 Task: Learn more about client requests.
Action: Mouse moved to (786, 105)
Screenshot: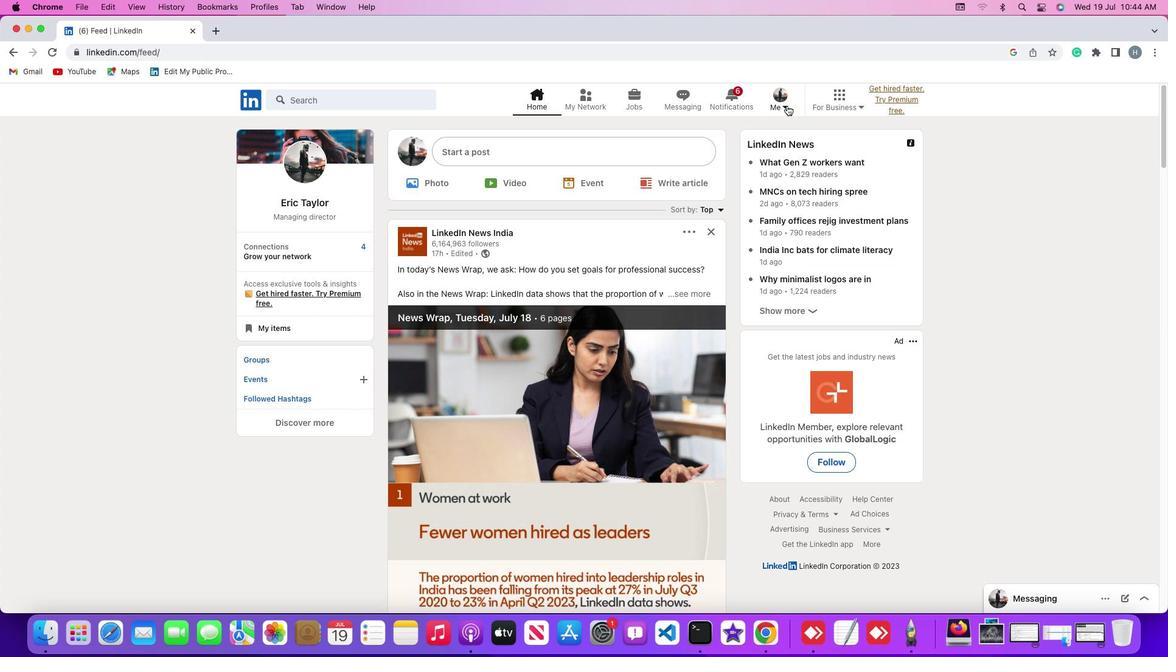 
Action: Mouse pressed left at (786, 105)
Screenshot: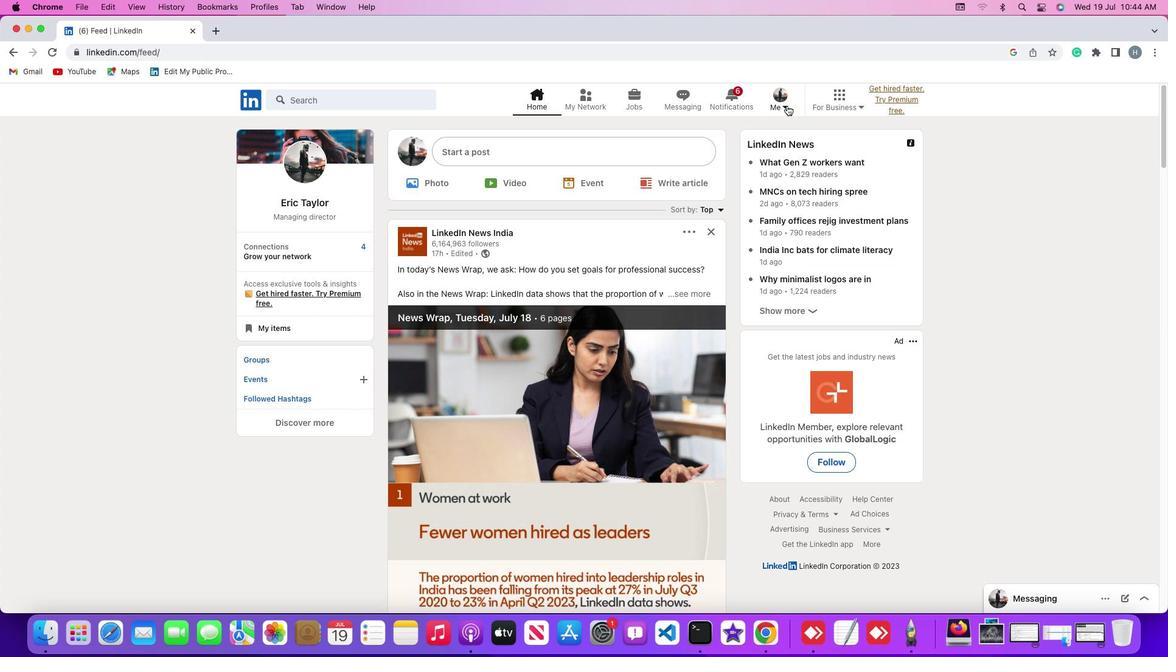 
Action: Mouse moved to (761, 169)
Screenshot: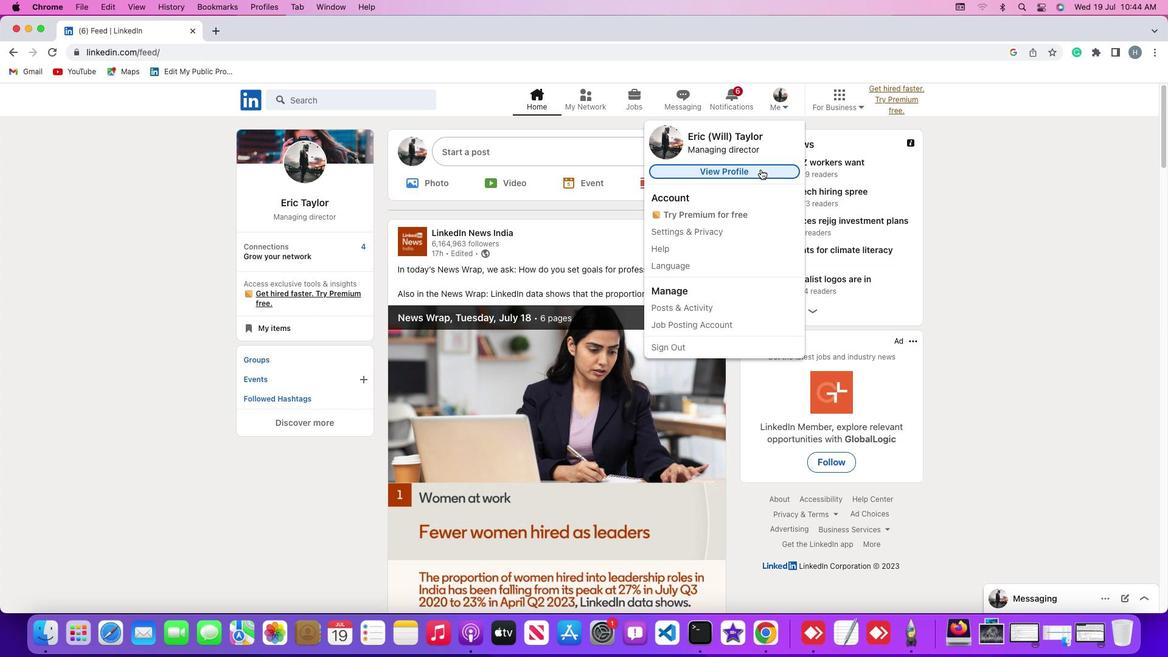 
Action: Mouse pressed left at (761, 169)
Screenshot: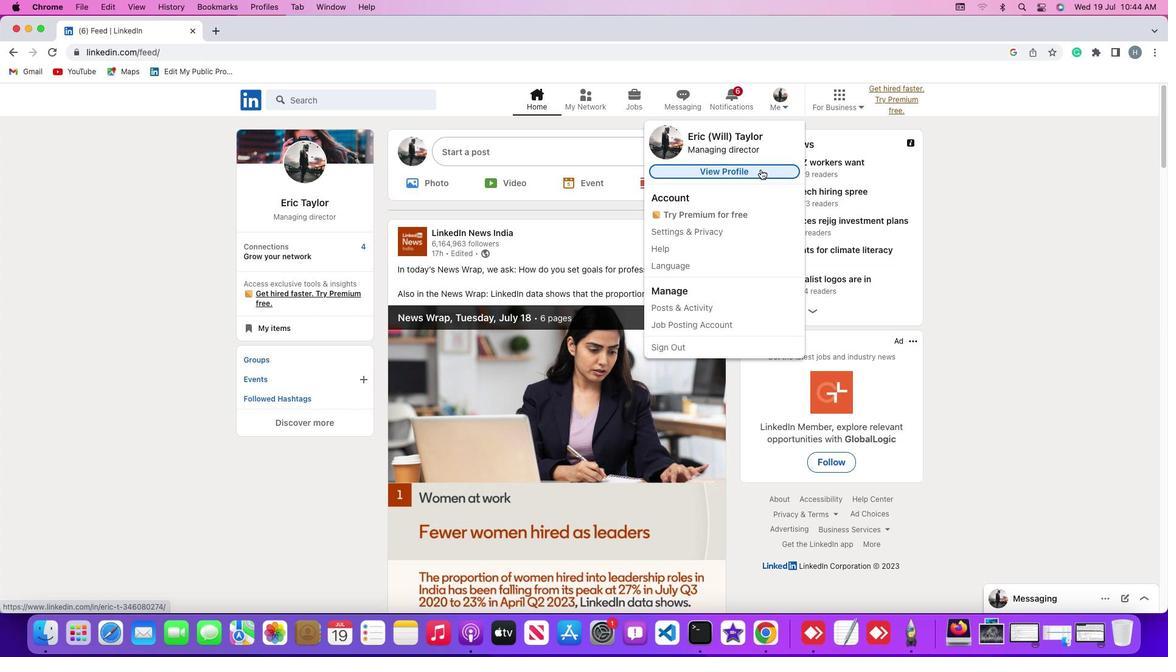 
Action: Mouse moved to (287, 368)
Screenshot: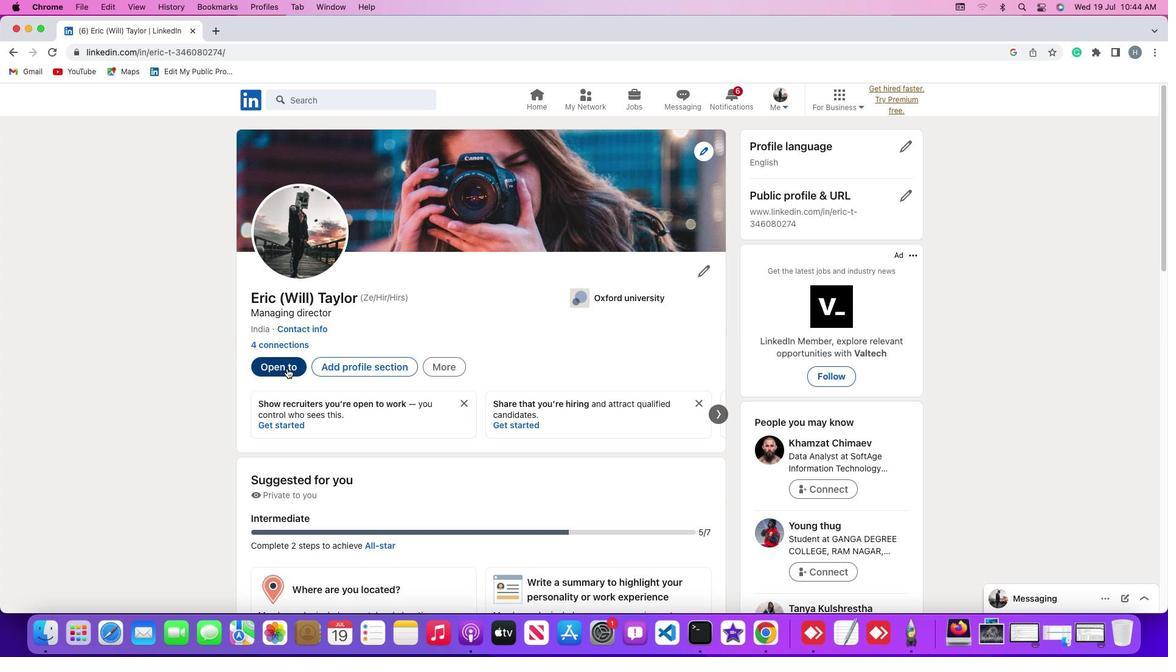 
Action: Mouse pressed left at (287, 368)
Screenshot: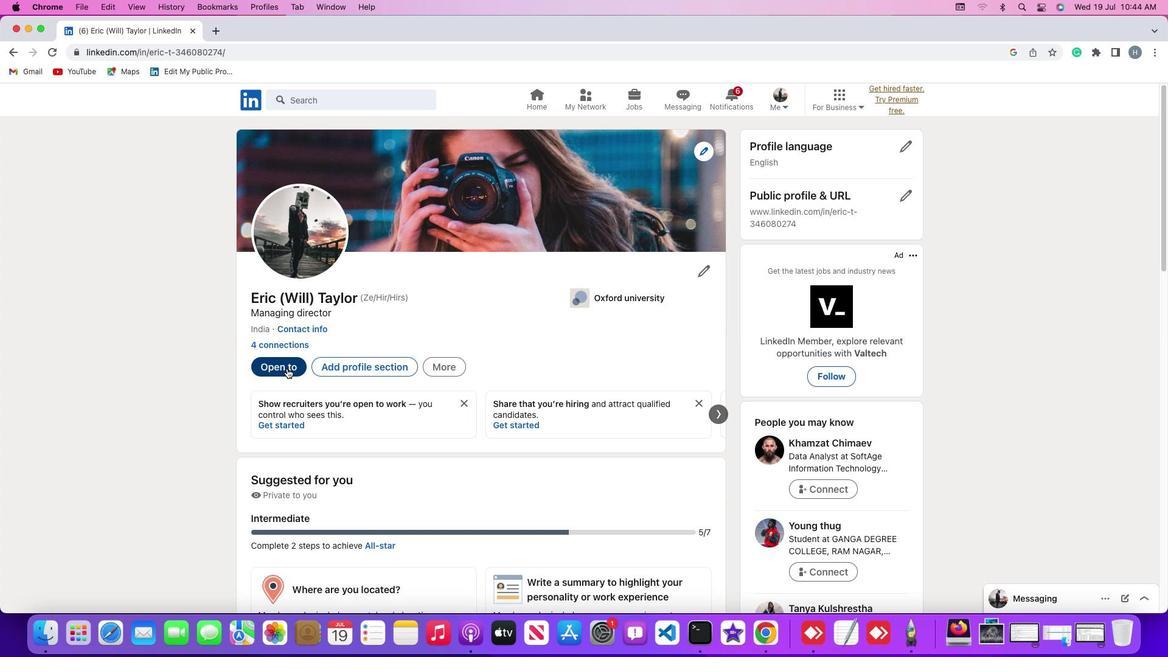 
Action: Mouse moved to (296, 490)
Screenshot: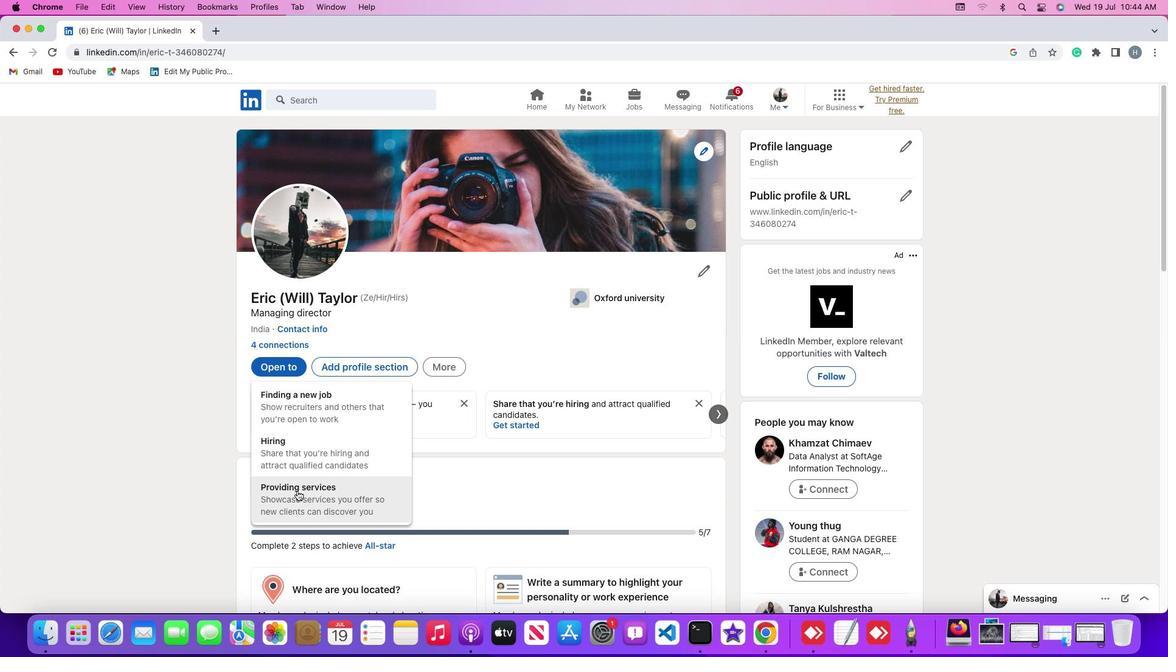 
Action: Mouse pressed left at (296, 490)
Screenshot: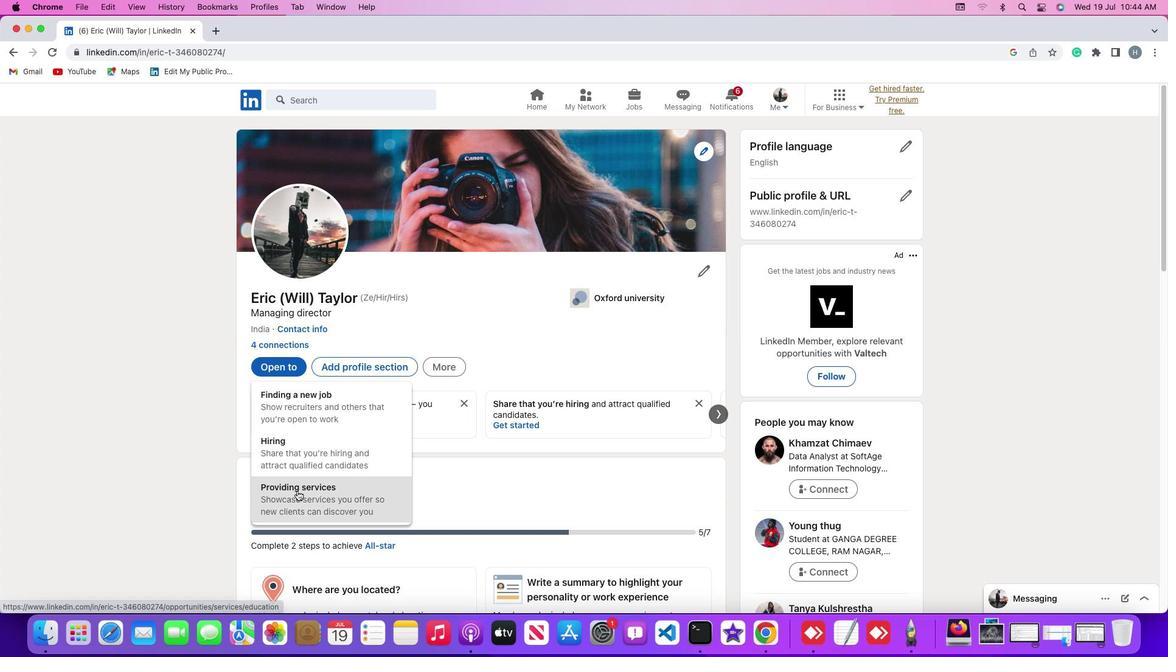 
Action: Mouse moved to (784, 287)
Screenshot: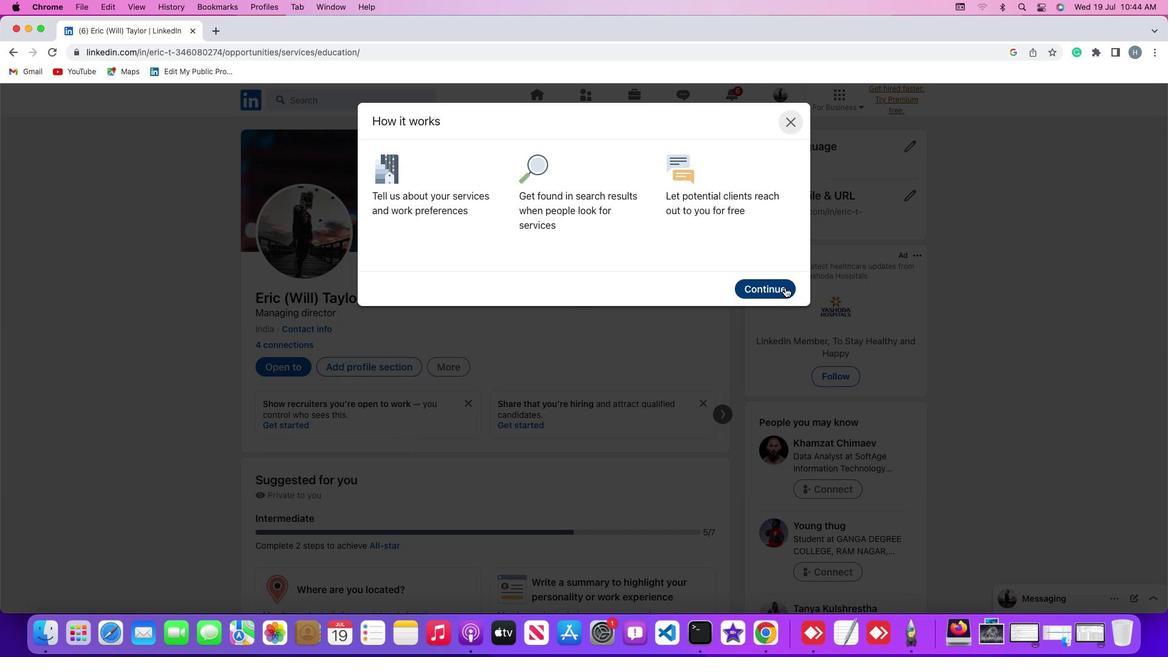 
Action: Mouse pressed left at (784, 287)
Screenshot: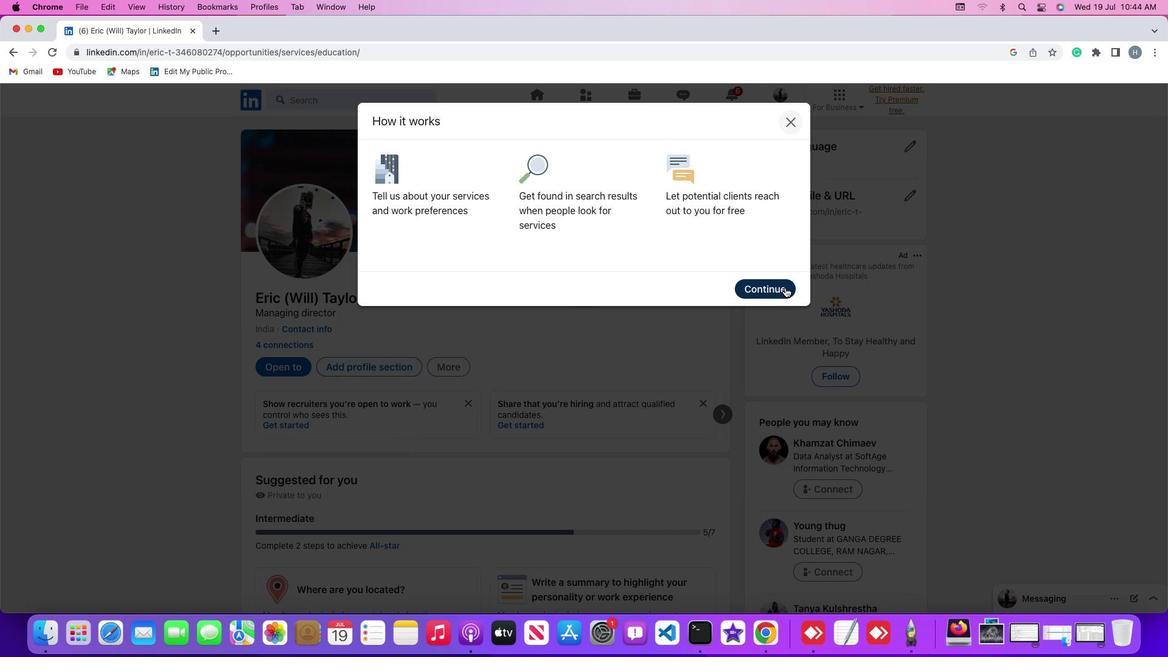 
Action: Mouse moved to (671, 391)
Screenshot: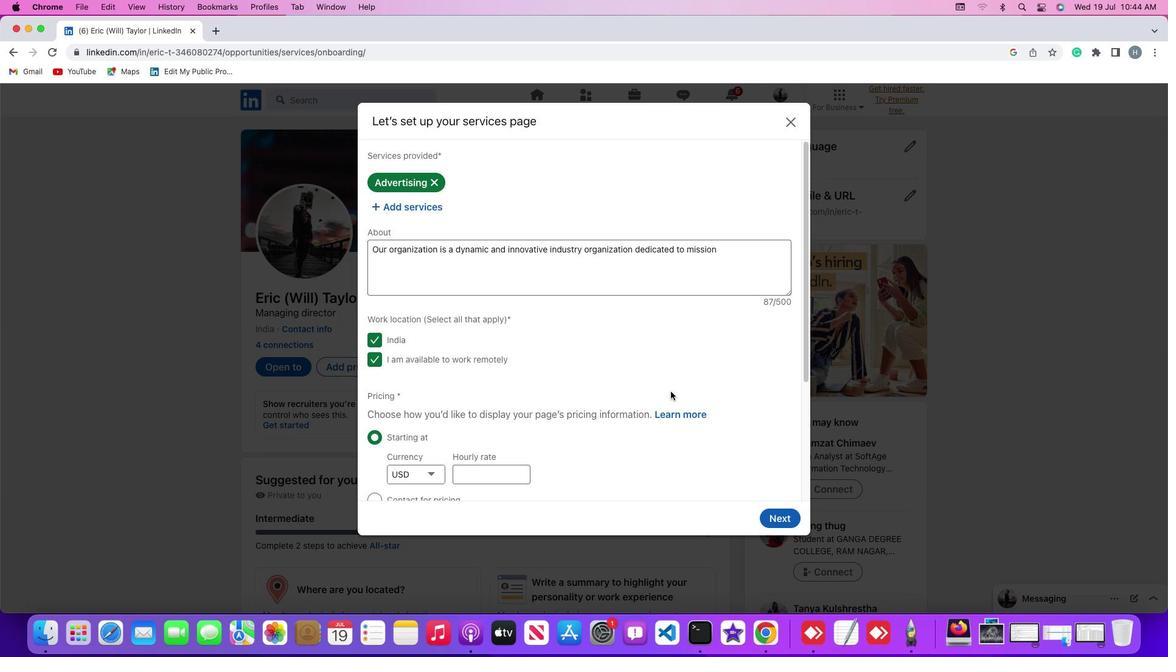 
Action: Mouse scrolled (671, 391) with delta (0, 0)
Screenshot: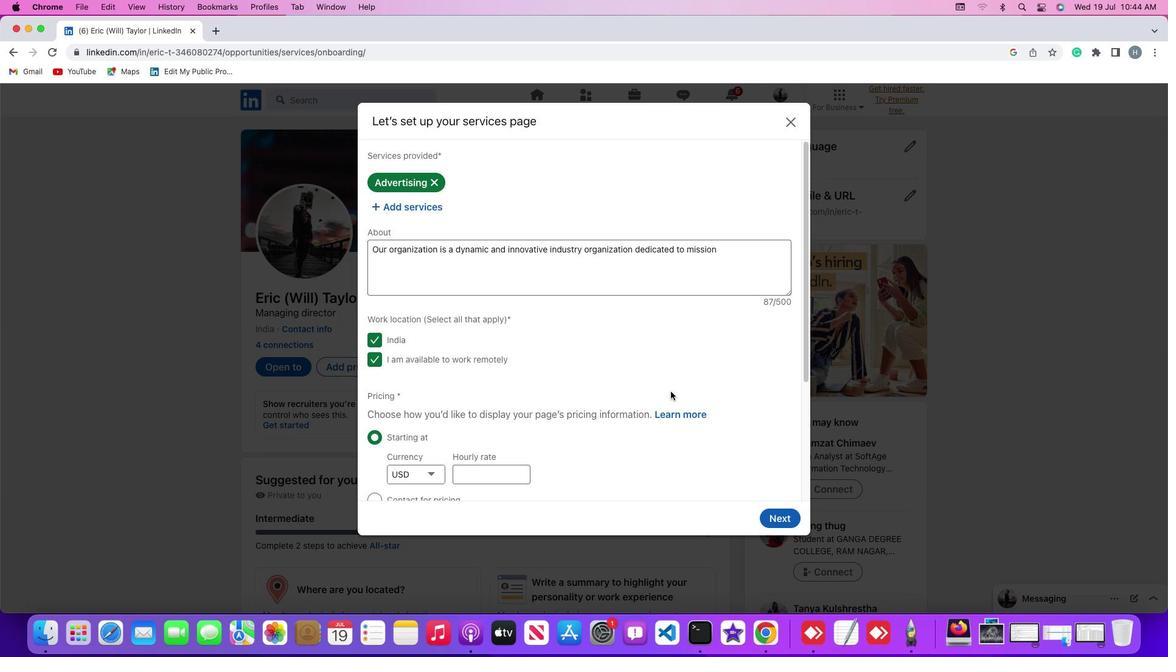
Action: Mouse scrolled (671, 391) with delta (0, 0)
Screenshot: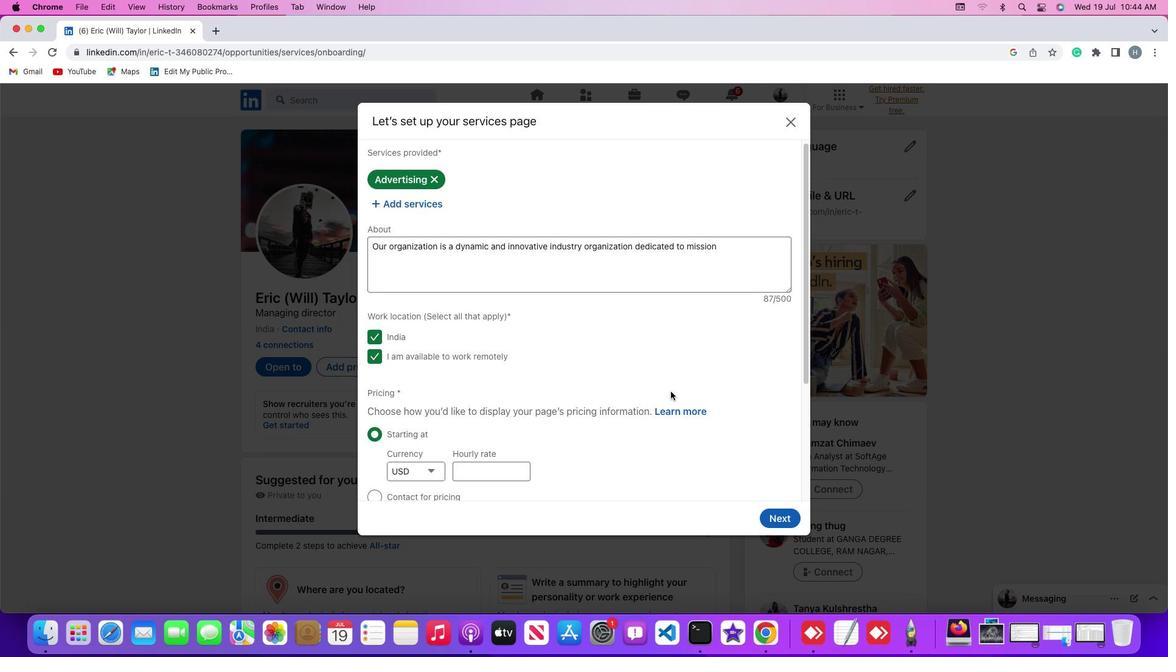 
Action: Mouse scrolled (671, 391) with delta (0, -1)
Screenshot: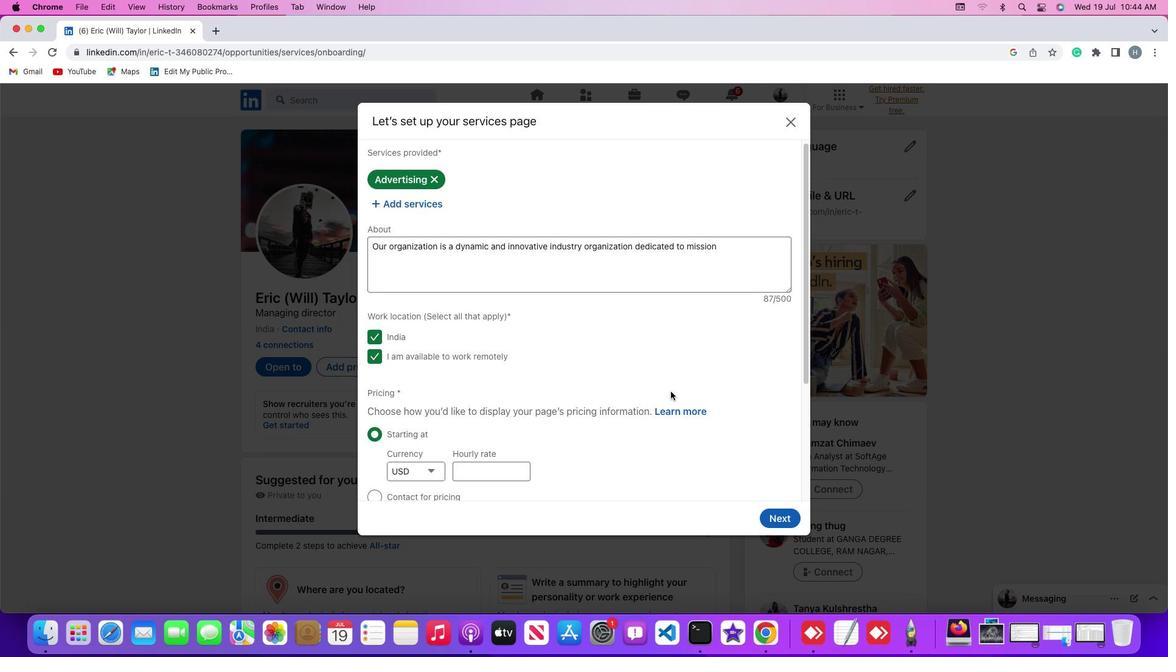 
Action: Mouse scrolled (671, 391) with delta (0, -3)
Screenshot: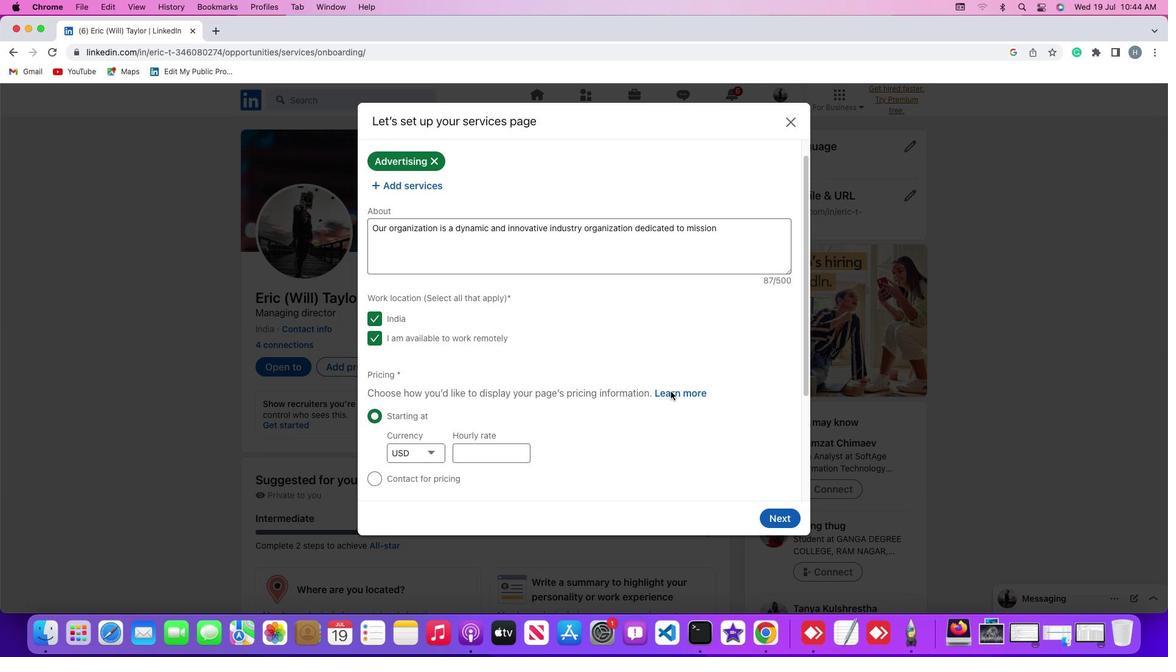 
Action: Mouse scrolled (671, 391) with delta (0, -3)
Screenshot: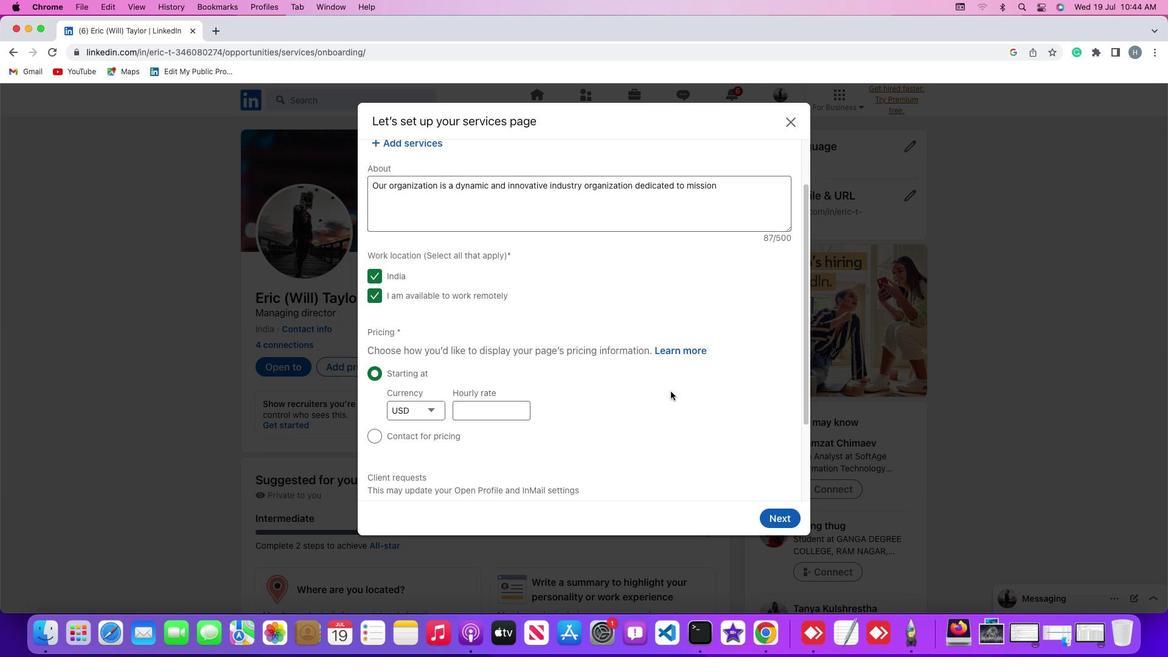 
Action: Mouse scrolled (671, 391) with delta (0, 0)
Screenshot: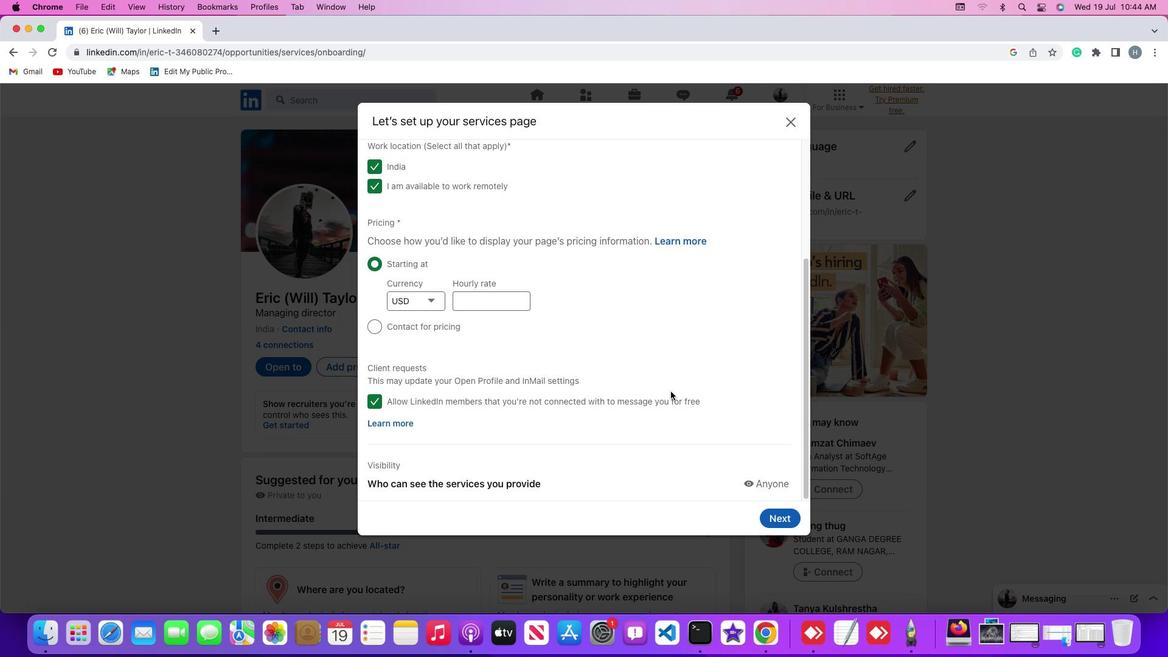 
Action: Mouse scrolled (671, 391) with delta (0, 0)
Screenshot: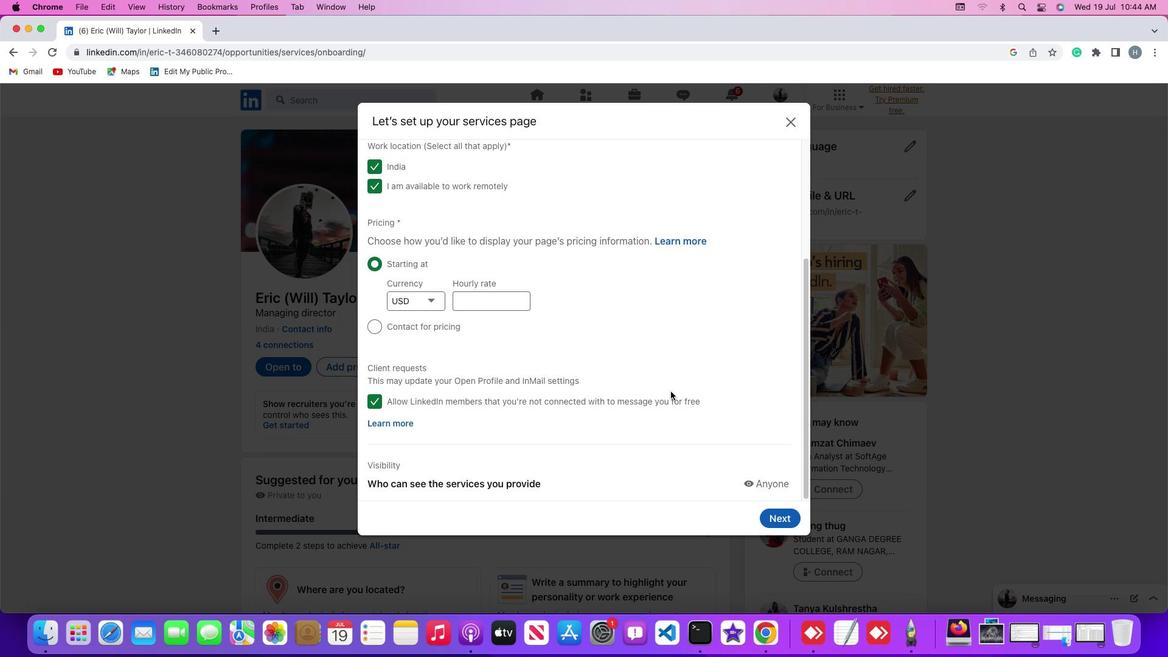 
Action: Mouse scrolled (671, 391) with delta (0, -1)
Screenshot: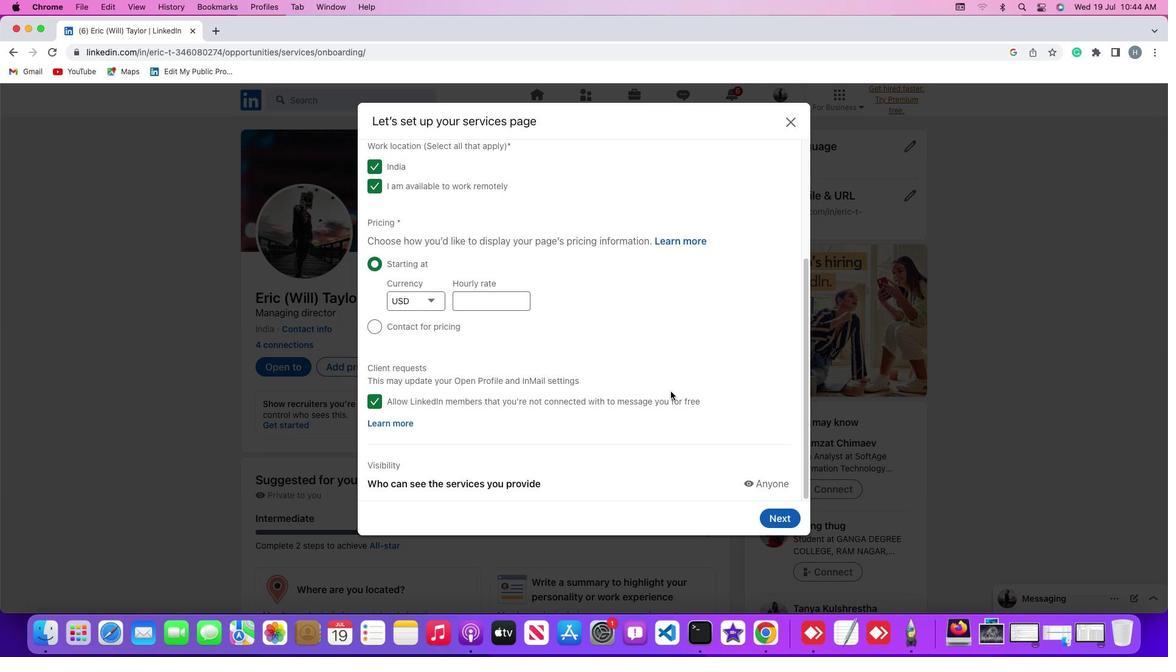 
Action: Mouse scrolled (671, 391) with delta (0, -3)
Screenshot: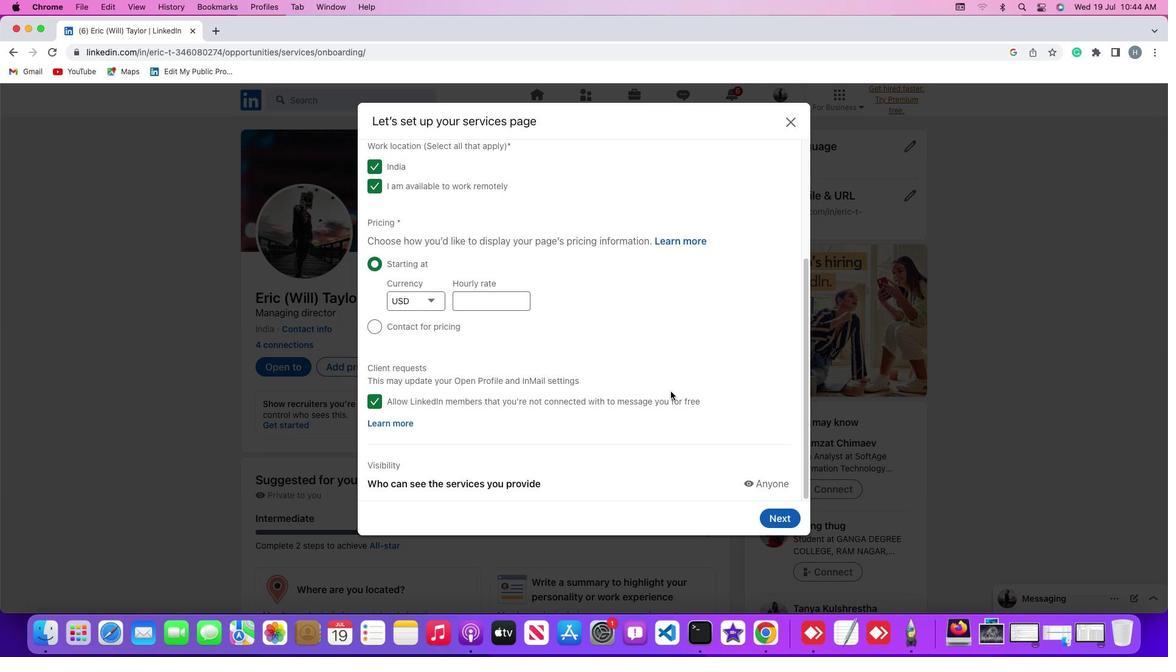 
Action: Mouse moved to (398, 422)
Screenshot: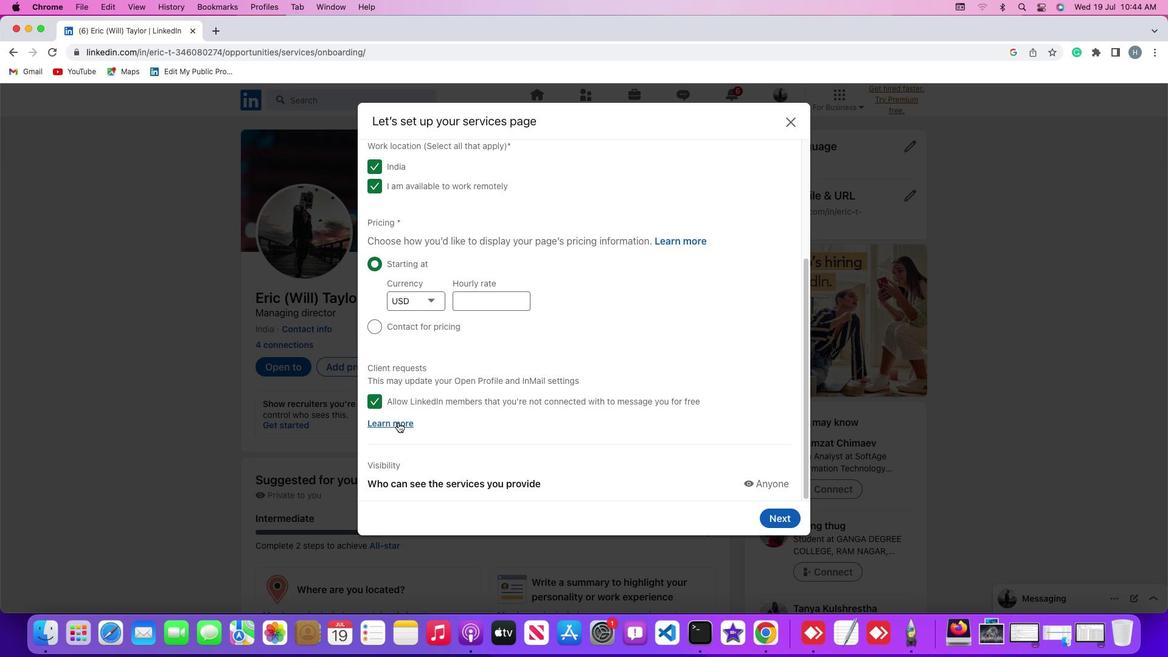 
Action: Mouse pressed left at (398, 422)
Screenshot: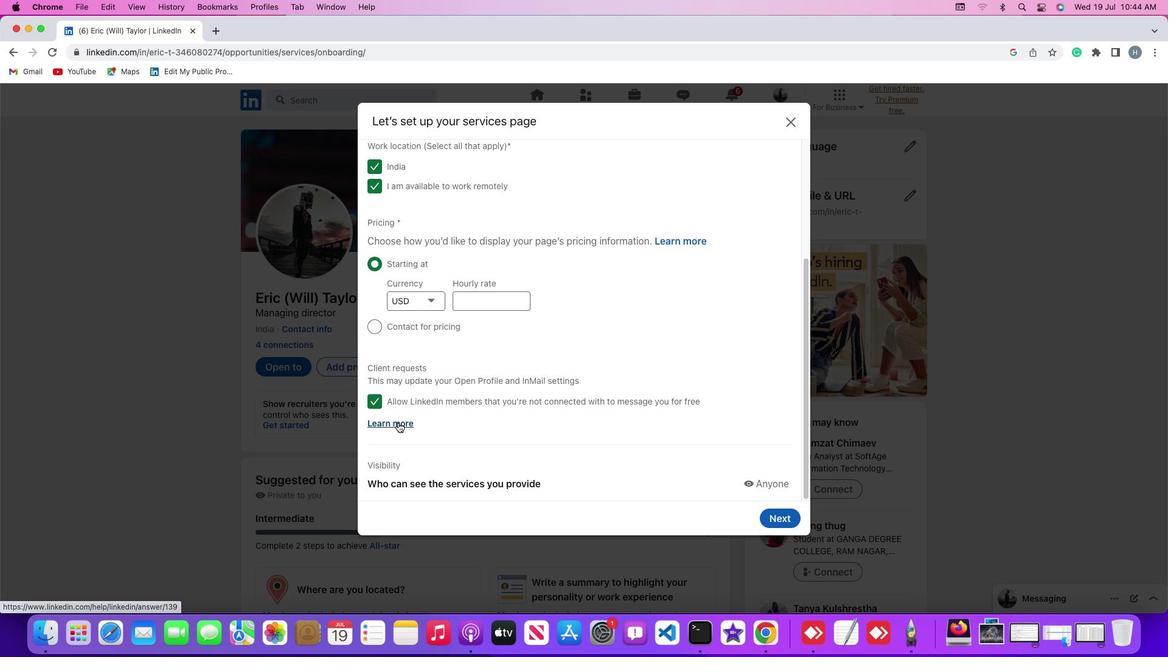 
Action: Mouse moved to (542, 371)
Screenshot: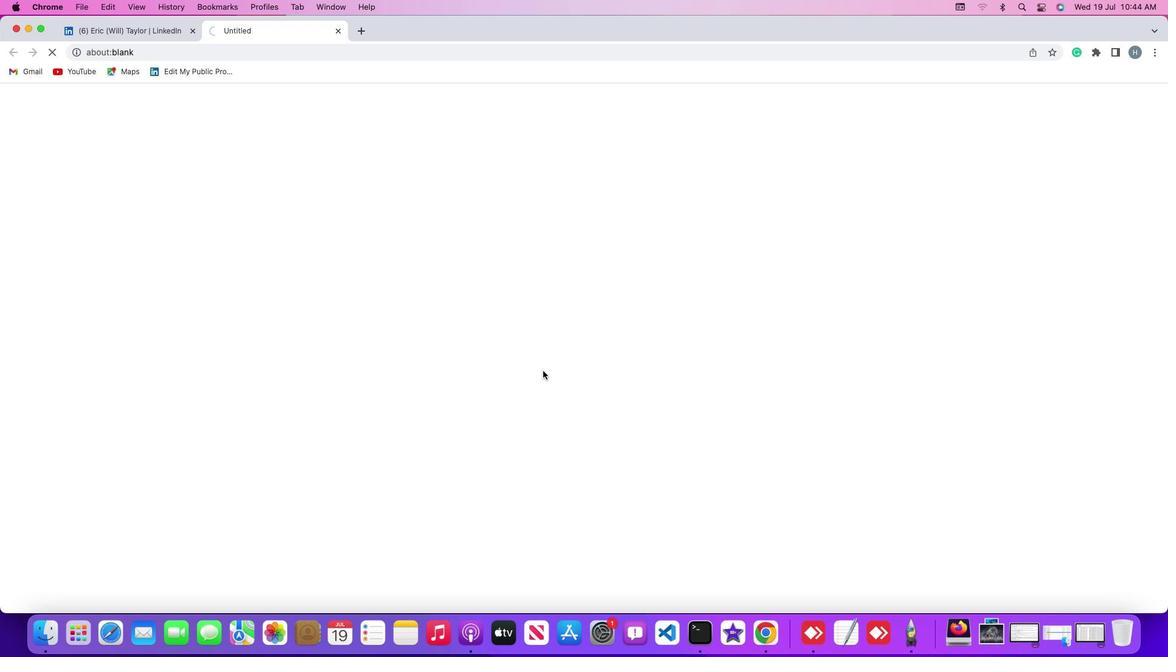 
